 Task: Toggle the reveal if open option in the editor management.
Action: Mouse moved to (14, 609)
Screenshot: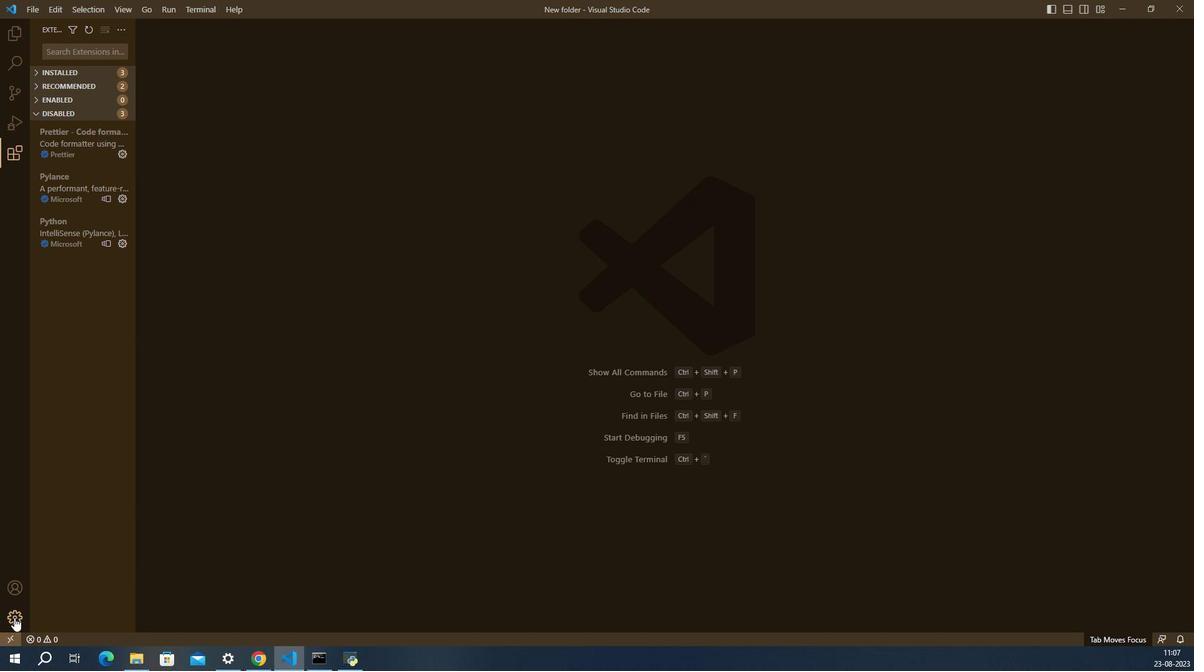 
Action: Mouse pressed left at (14, 609)
Screenshot: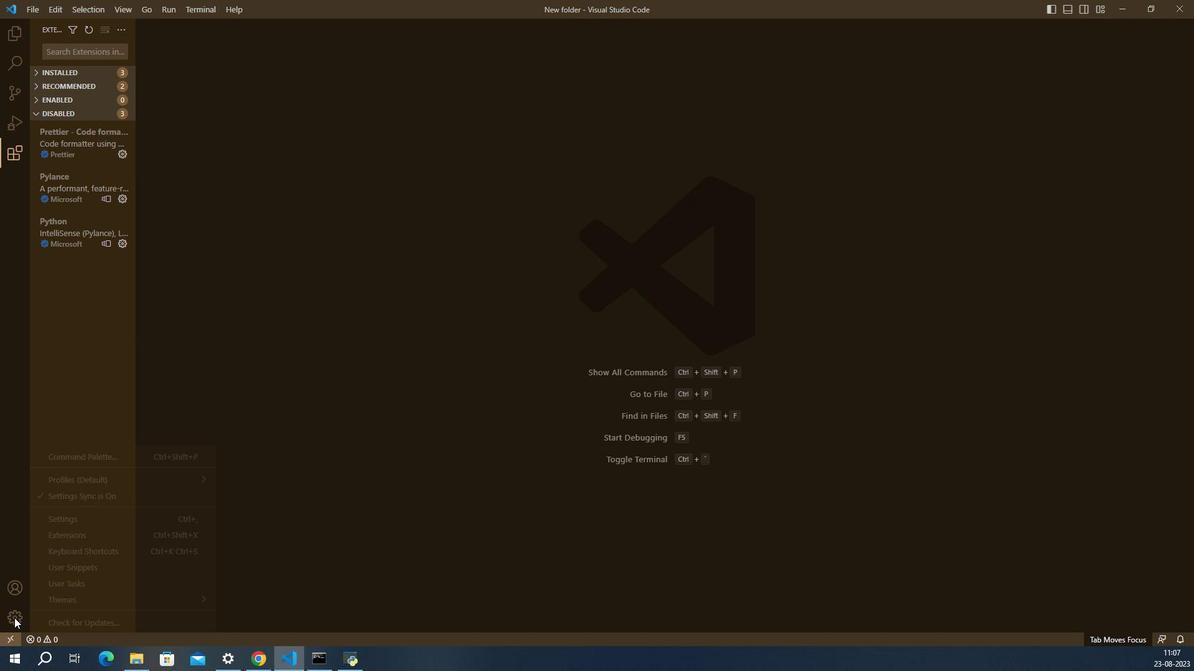 
Action: Mouse moved to (64, 508)
Screenshot: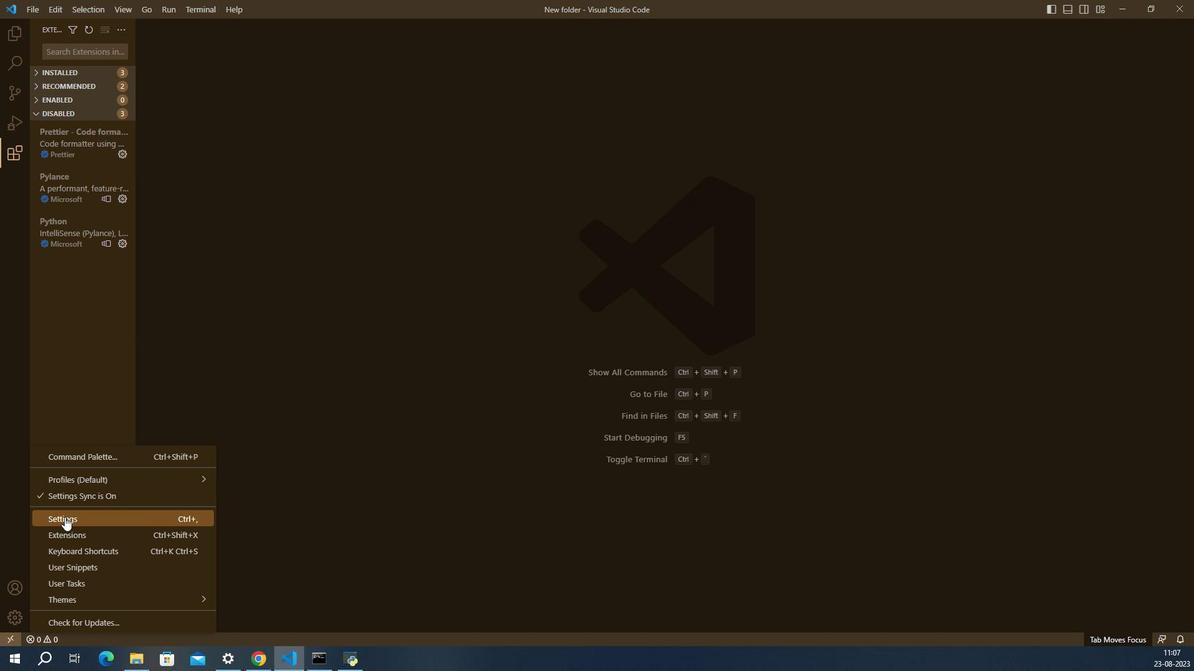 
Action: Mouse pressed left at (64, 508)
Screenshot: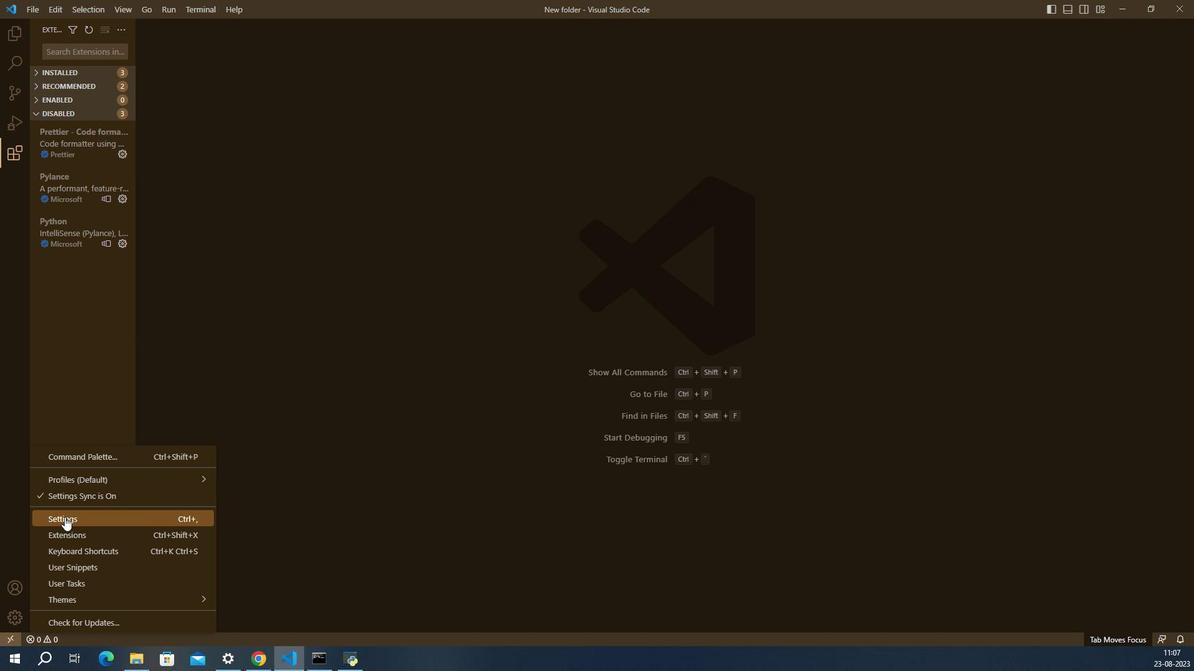 
Action: Mouse moved to (522, 197)
Screenshot: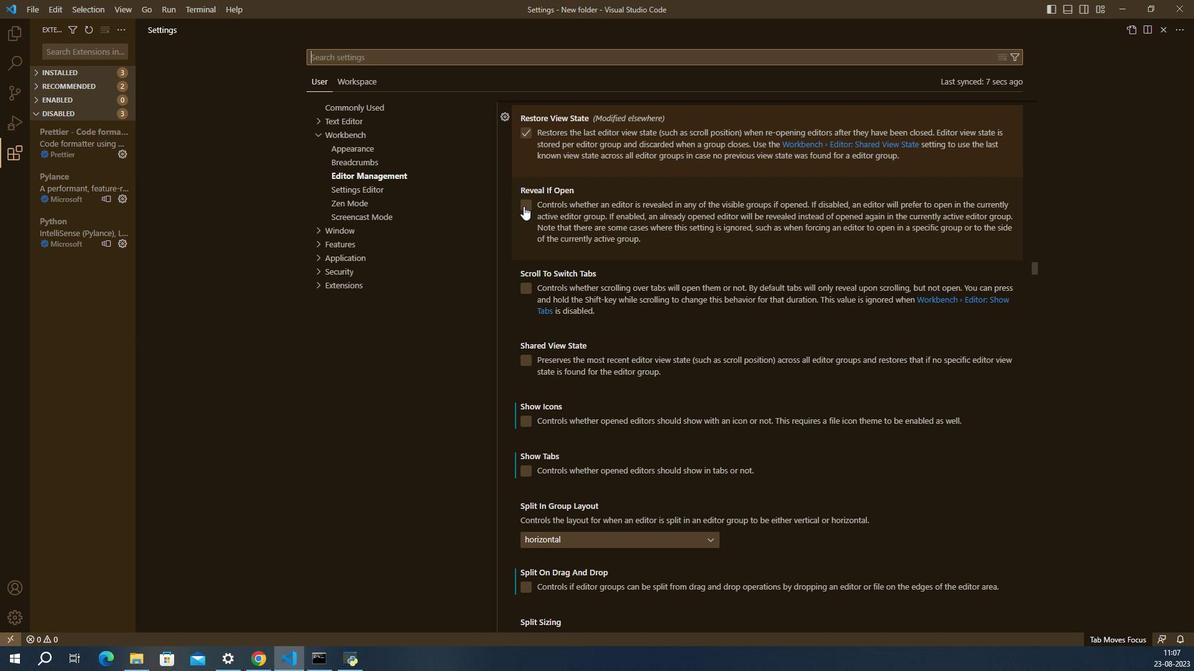 
Action: Mouse pressed left at (522, 197)
Screenshot: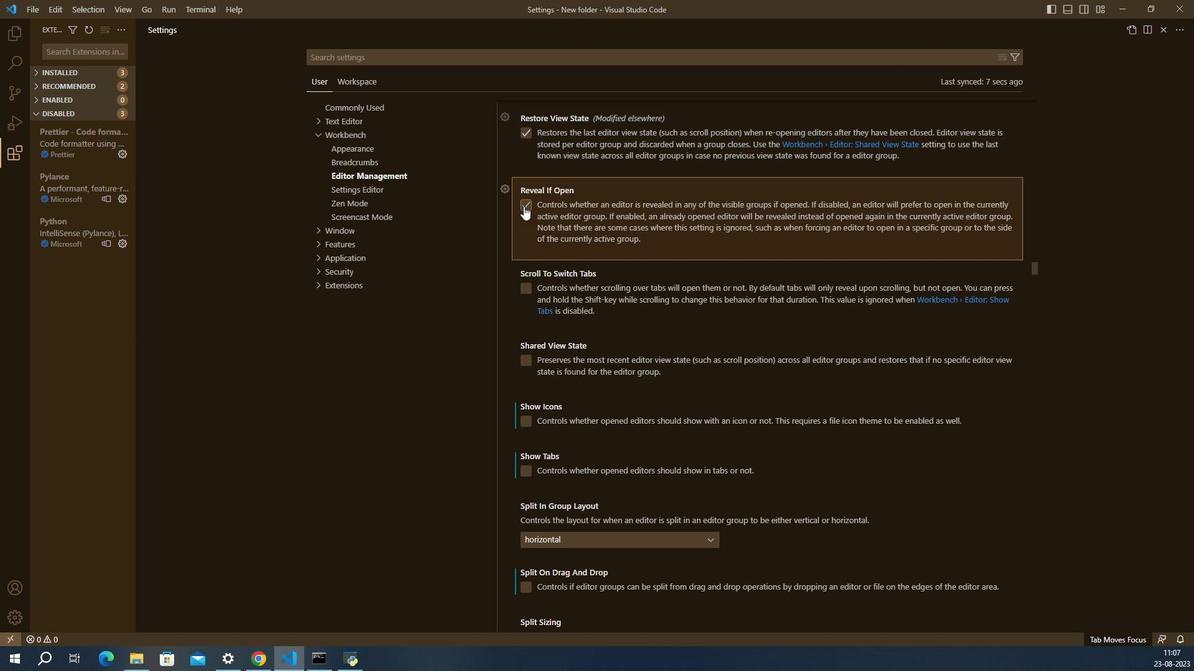 
Action: Mouse moved to (584, 208)
Screenshot: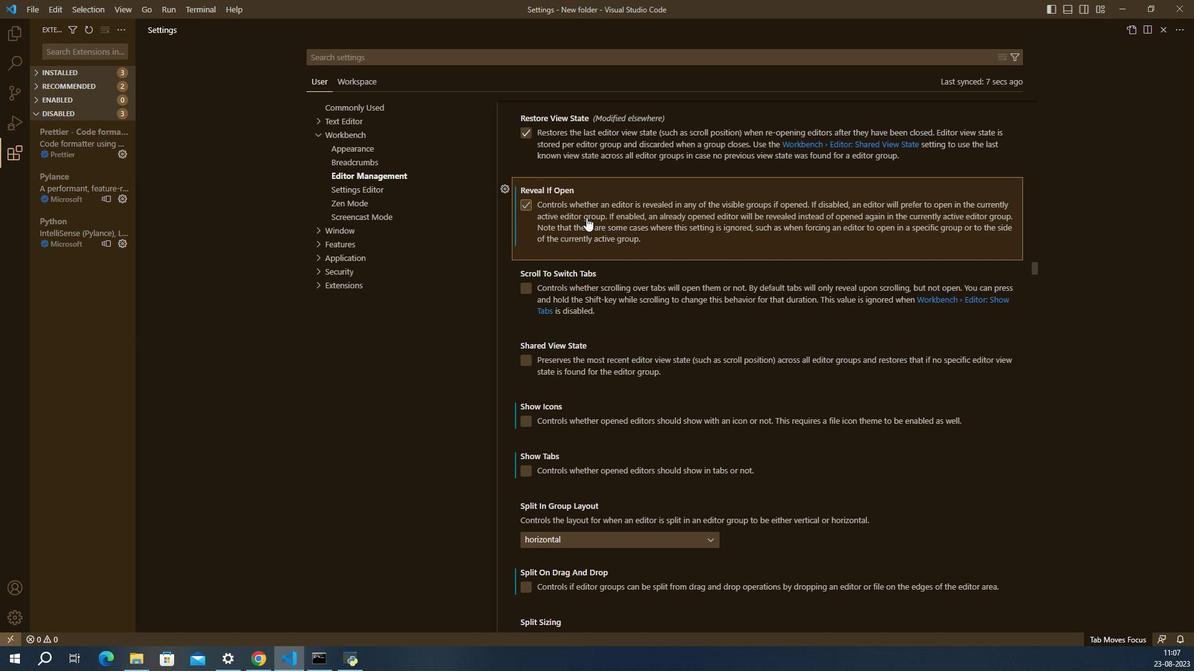 
